 Task: Apply the theme  ""Focus"".
Action: Mouse moved to (164, 61)
Screenshot: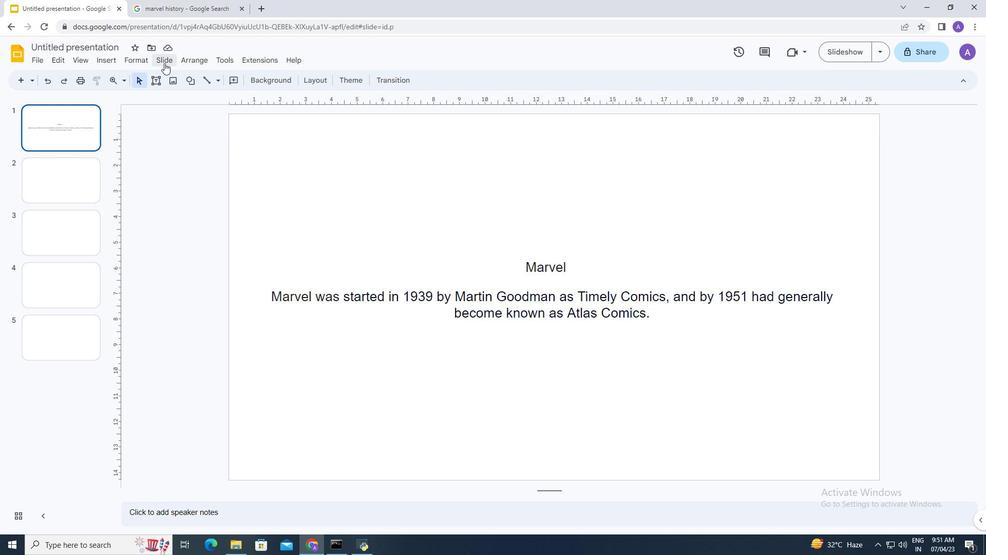
Action: Mouse pressed left at (164, 61)
Screenshot: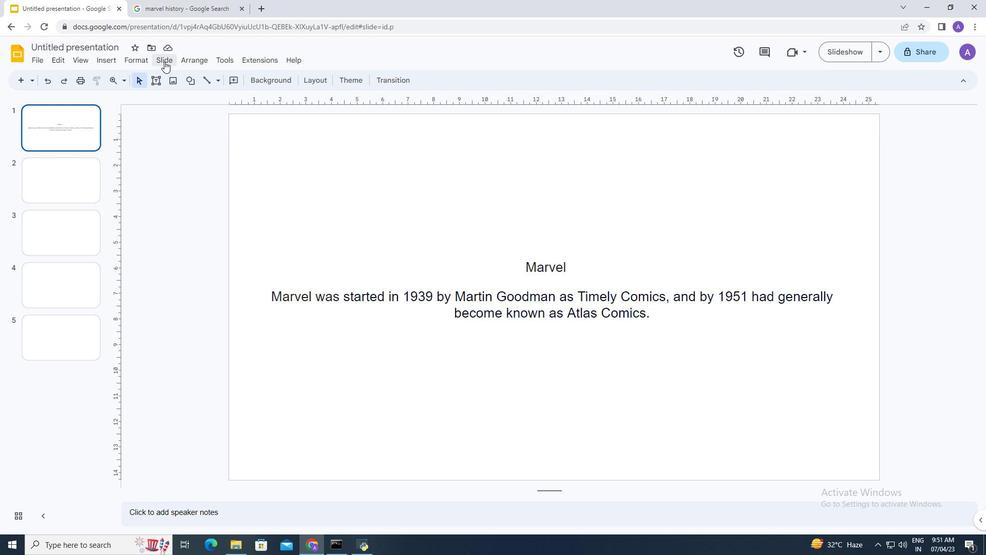 
Action: Mouse moved to (217, 240)
Screenshot: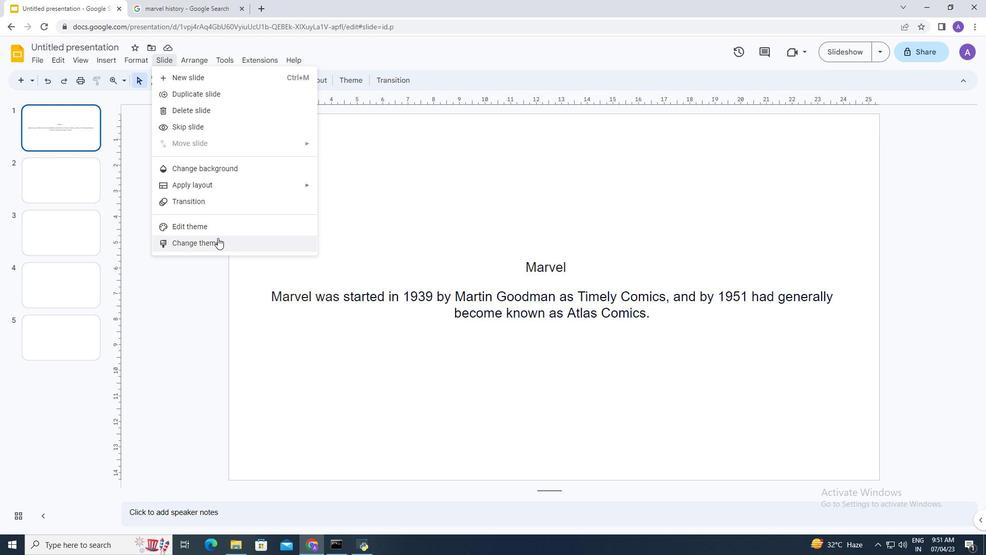 
Action: Mouse pressed left at (217, 240)
Screenshot: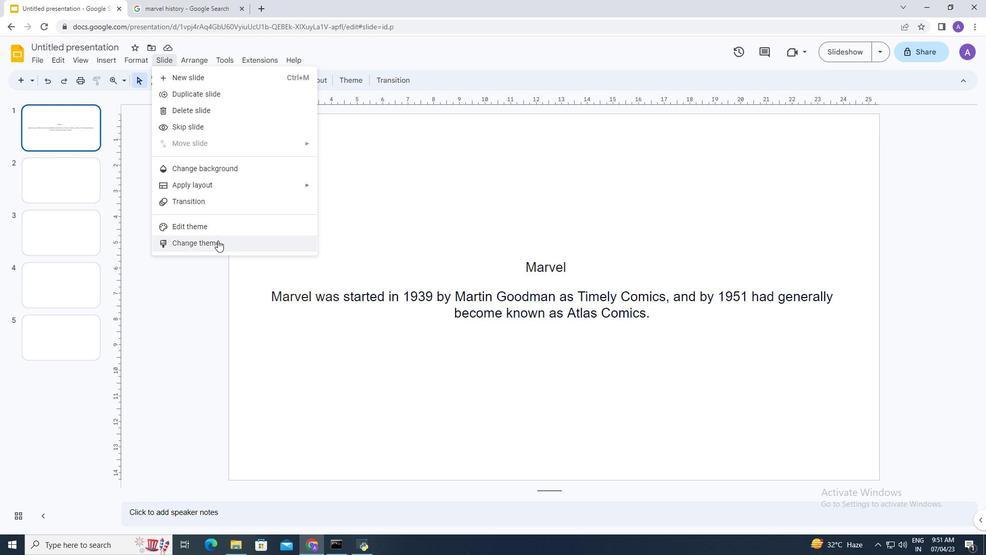 
Action: Mouse moved to (868, 348)
Screenshot: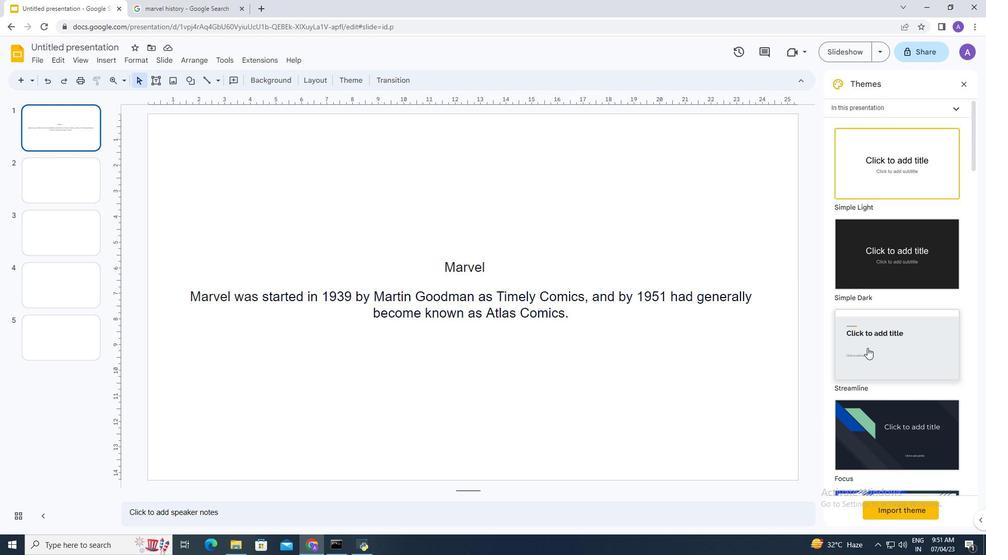 
Action: Mouse scrolled (868, 347) with delta (0, 0)
Screenshot: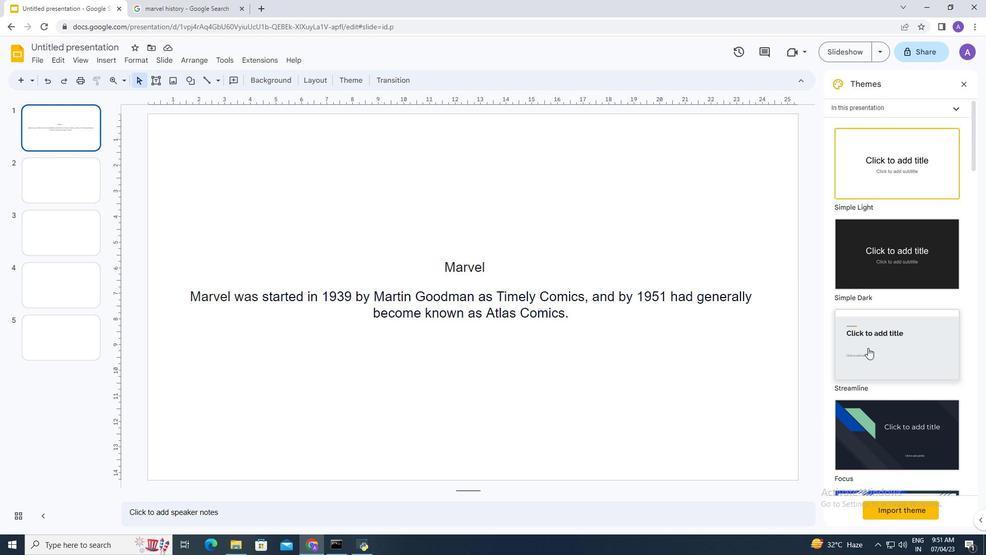 
Action: Mouse moved to (869, 348)
Screenshot: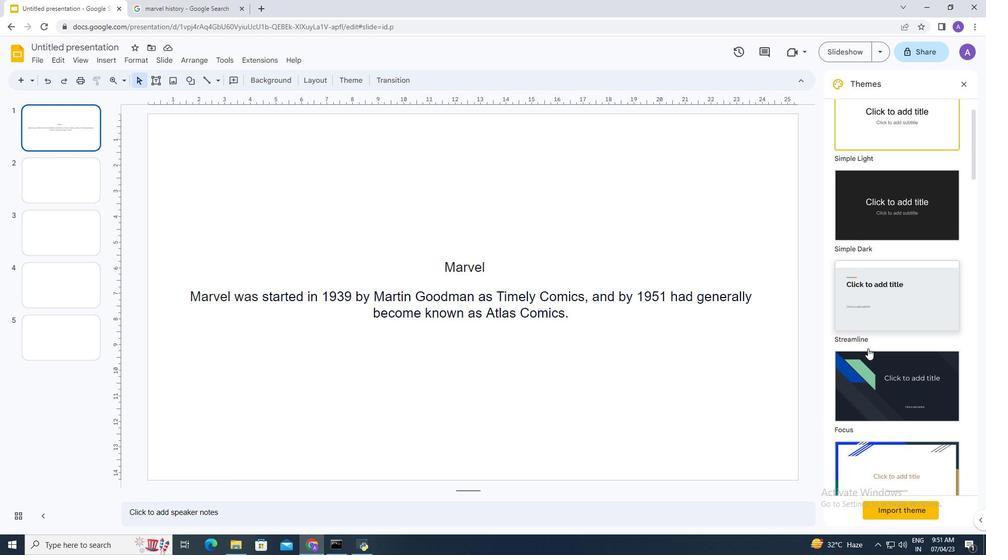 
Action: Mouse scrolled (869, 347) with delta (0, 0)
Screenshot: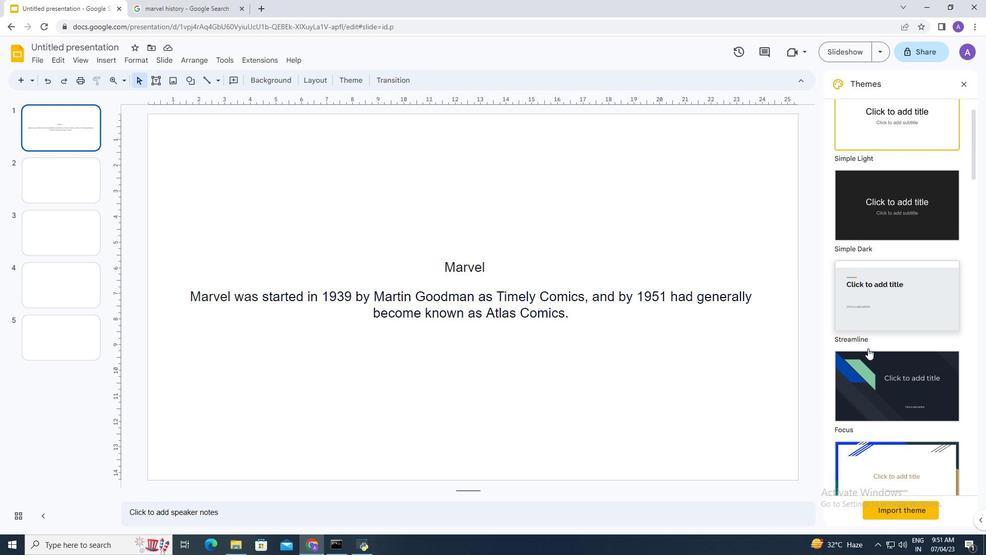 
Action: Mouse moved to (875, 344)
Screenshot: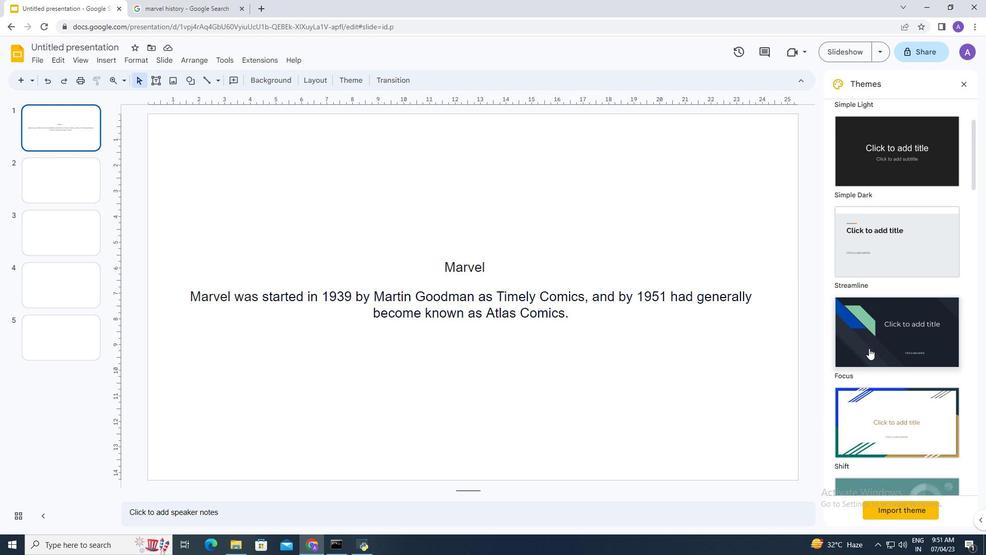 
Action: Mouse pressed left at (875, 344)
Screenshot: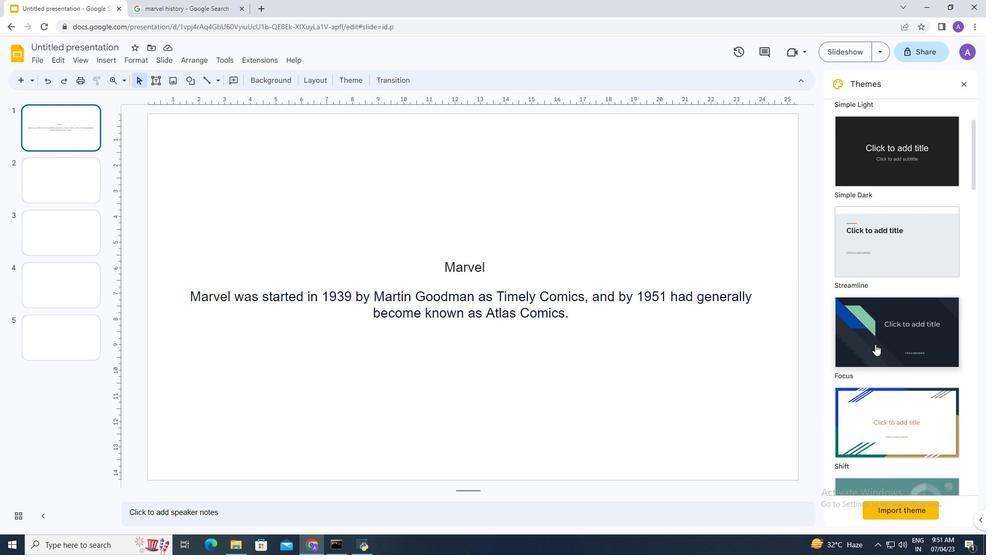 
Action: Mouse moved to (489, 220)
Screenshot: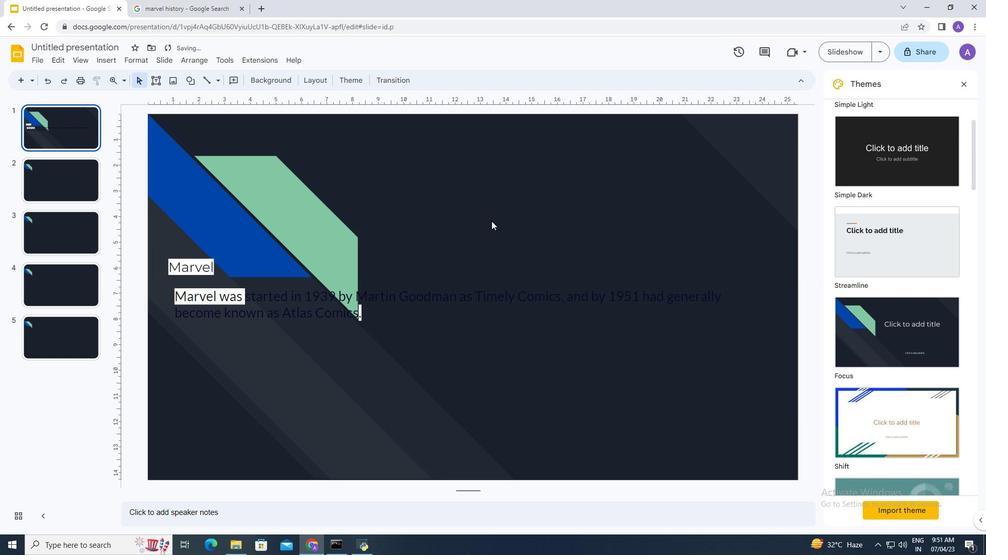 
